 Task: Add a condition where "Priority Is not -" in unsolved tickets in your groups.
Action: Mouse moved to (260, 405)
Screenshot: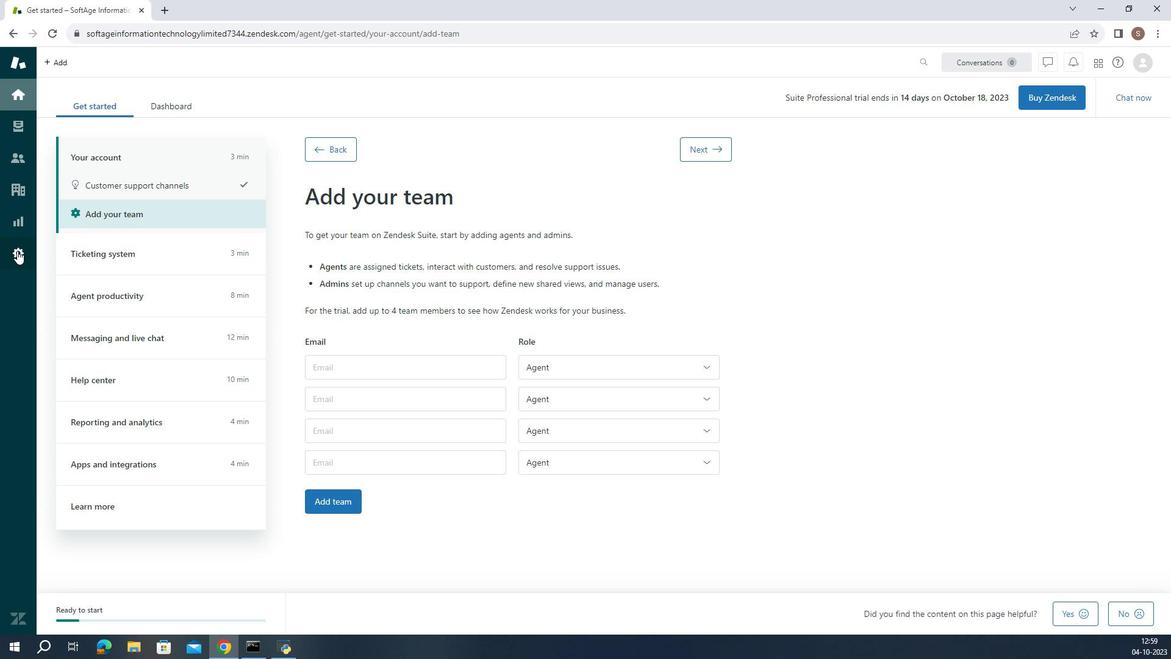 
Action: Mouse pressed left at (260, 405)
Screenshot: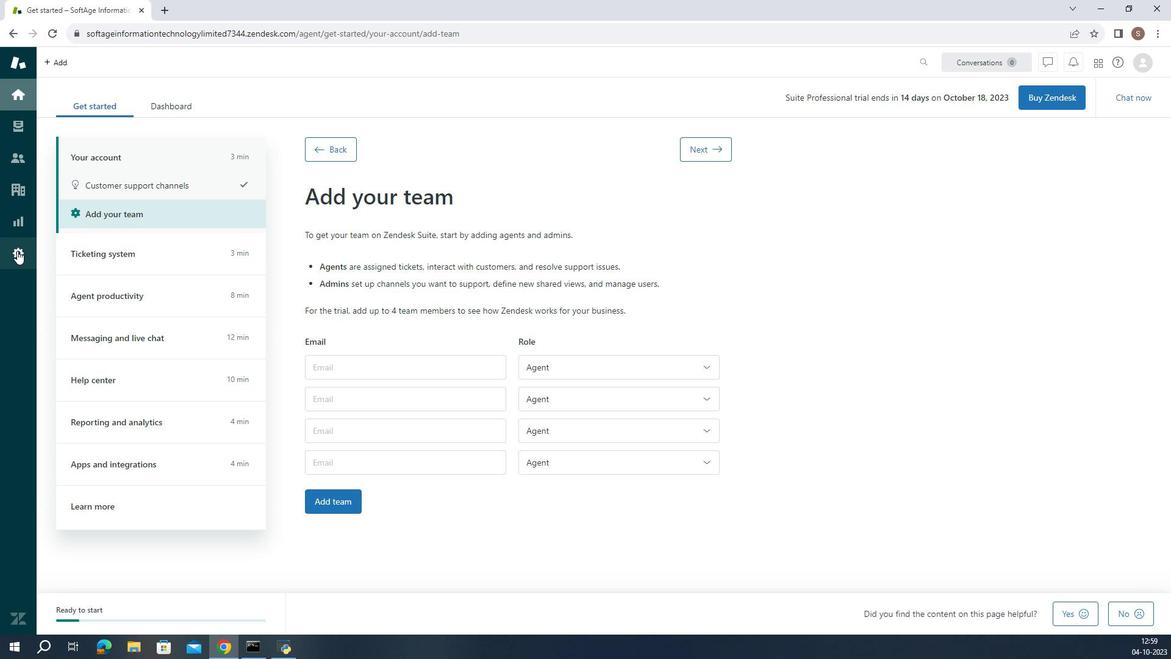 
Action: Mouse moved to (456, 469)
Screenshot: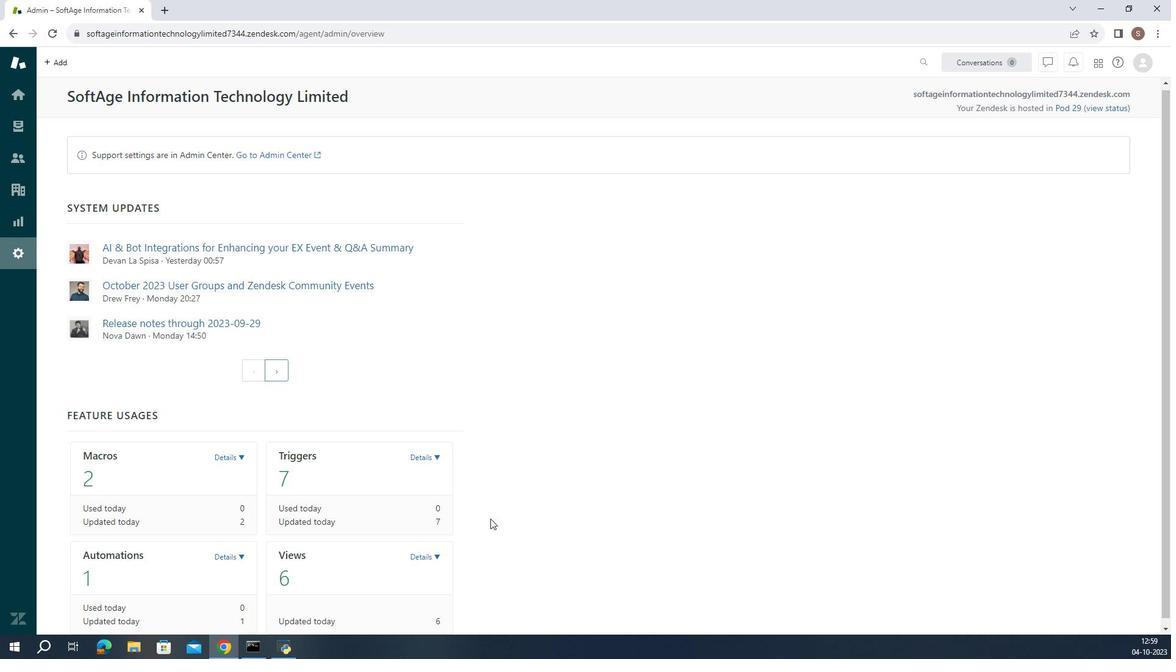 
Action: Mouse scrolled (456, 468) with delta (0, 0)
Screenshot: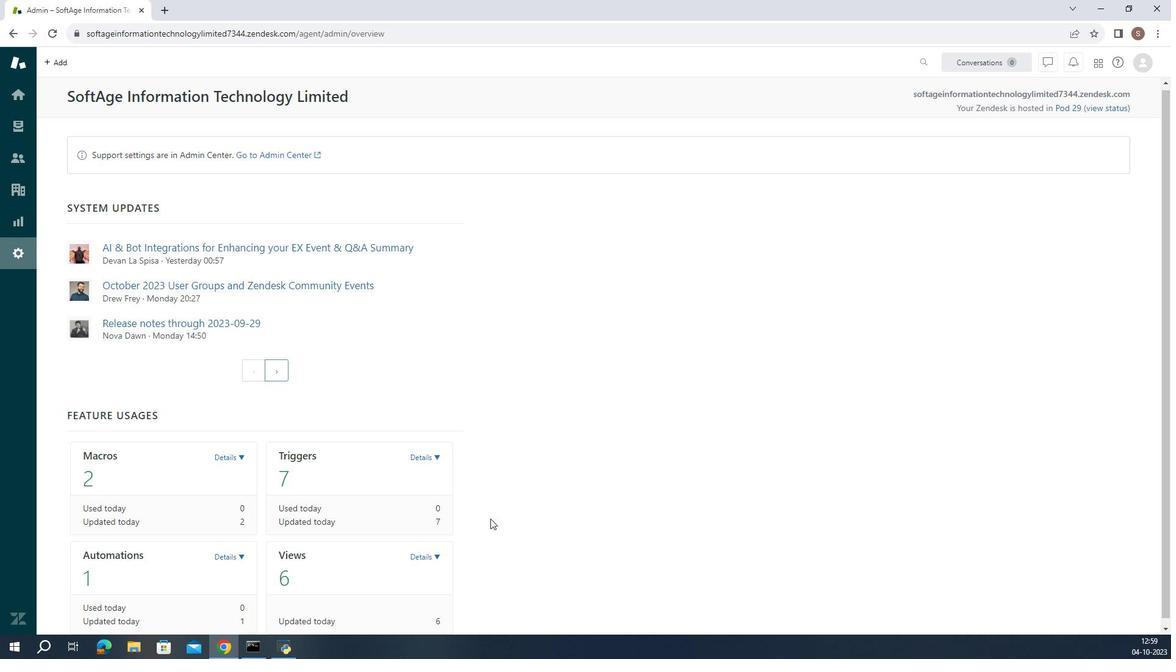 
Action: Mouse moved to (460, 469)
Screenshot: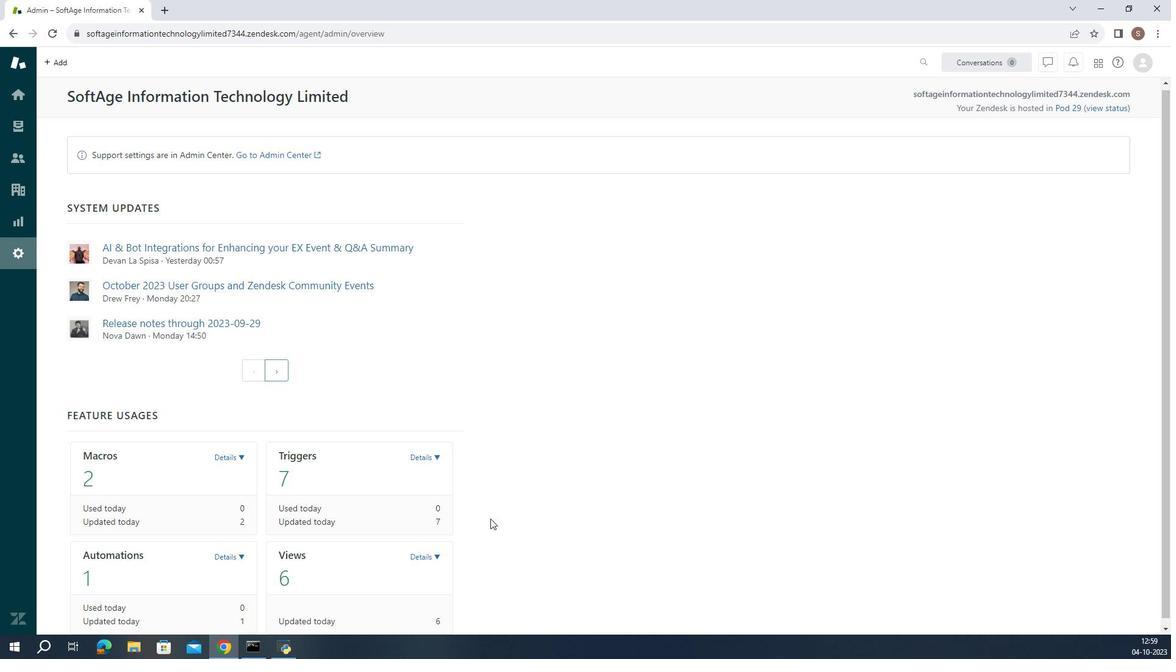 
Action: Mouse scrolled (460, 469) with delta (0, 0)
Screenshot: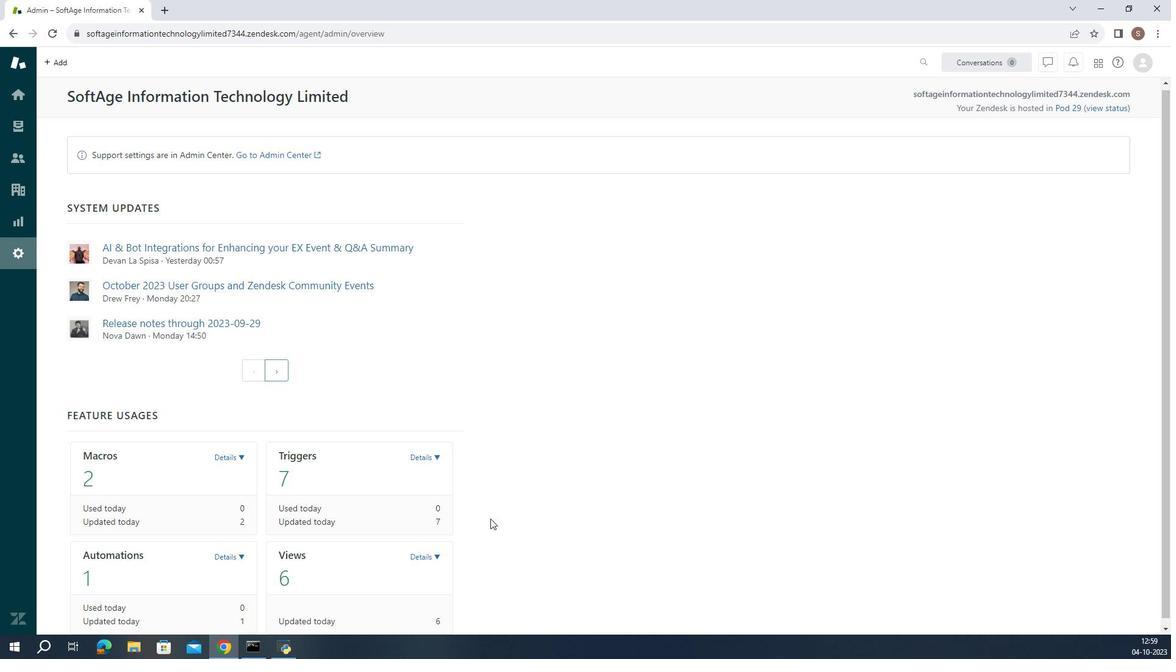 
Action: Mouse moved to (461, 470)
Screenshot: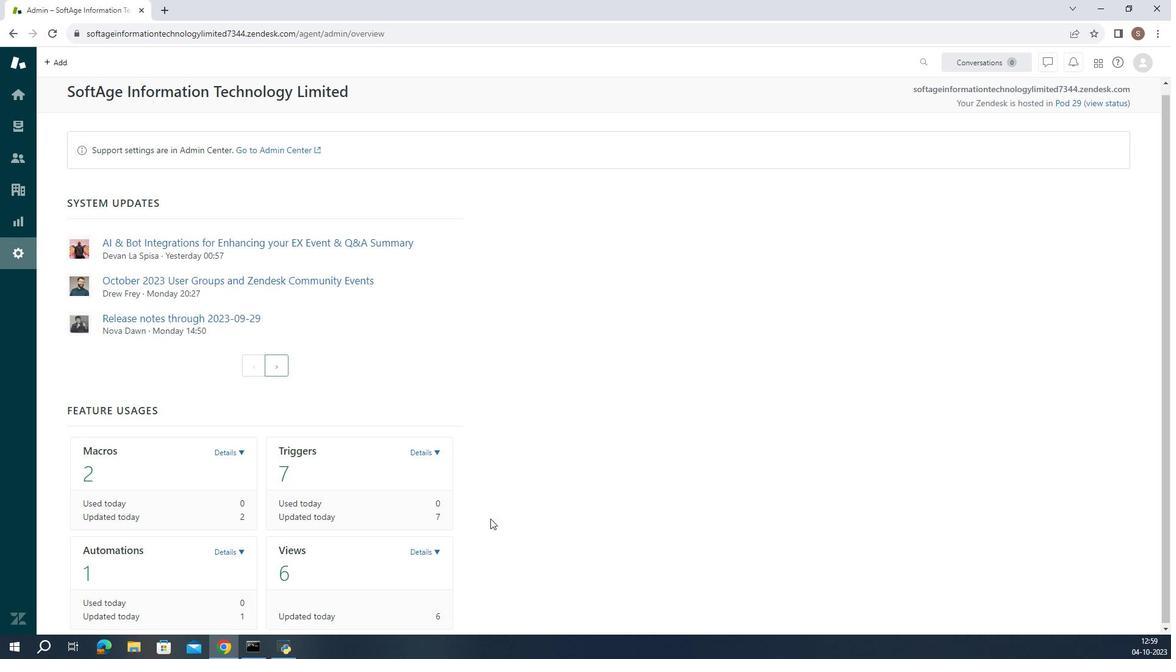 
Action: Mouse scrolled (461, 470) with delta (0, 0)
Screenshot: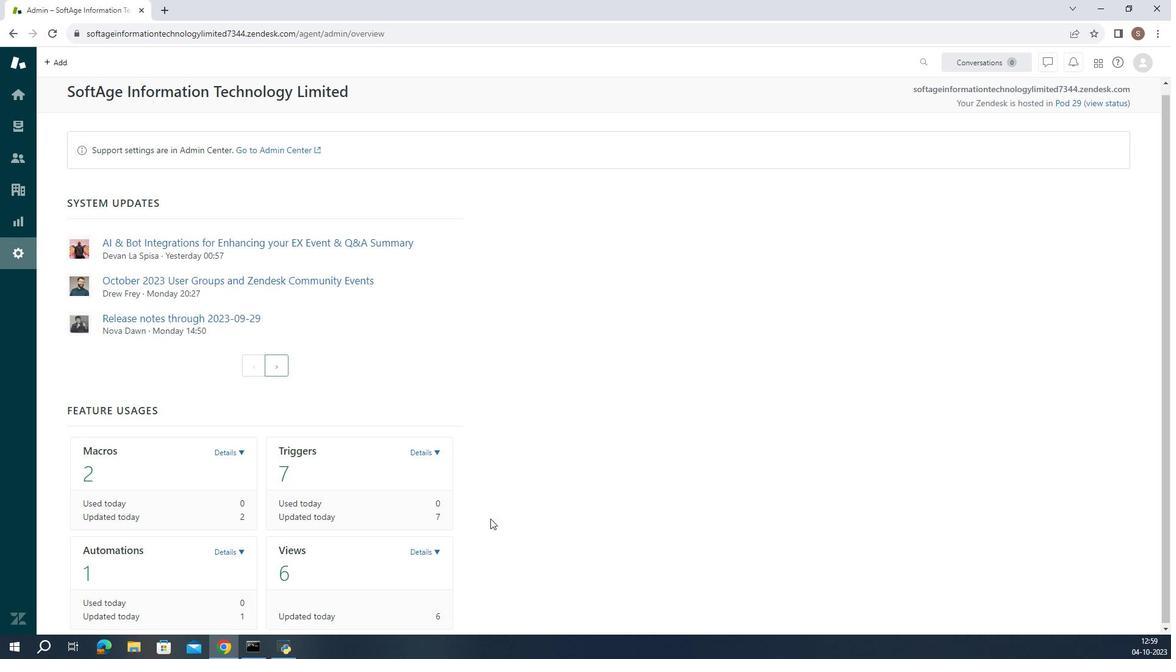 
Action: Mouse moved to (462, 470)
Screenshot: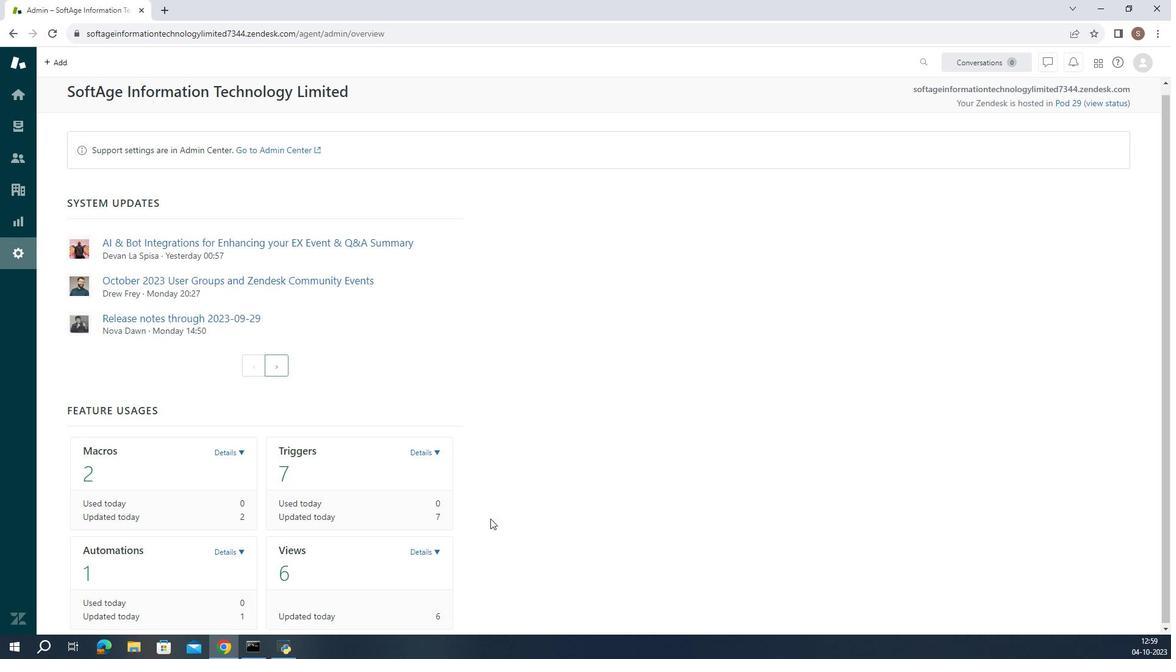
Action: Mouse scrolled (462, 470) with delta (0, 0)
Screenshot: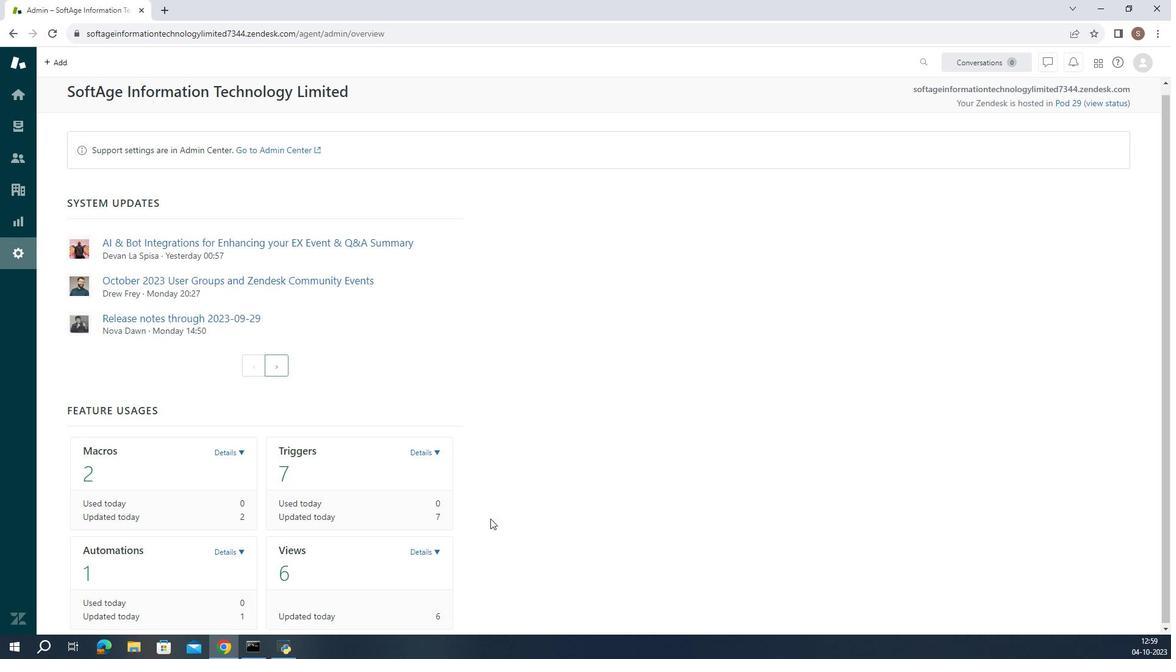 
Action: Mouse scrolled (462, 470) with delta (0, 0)
Screenshot: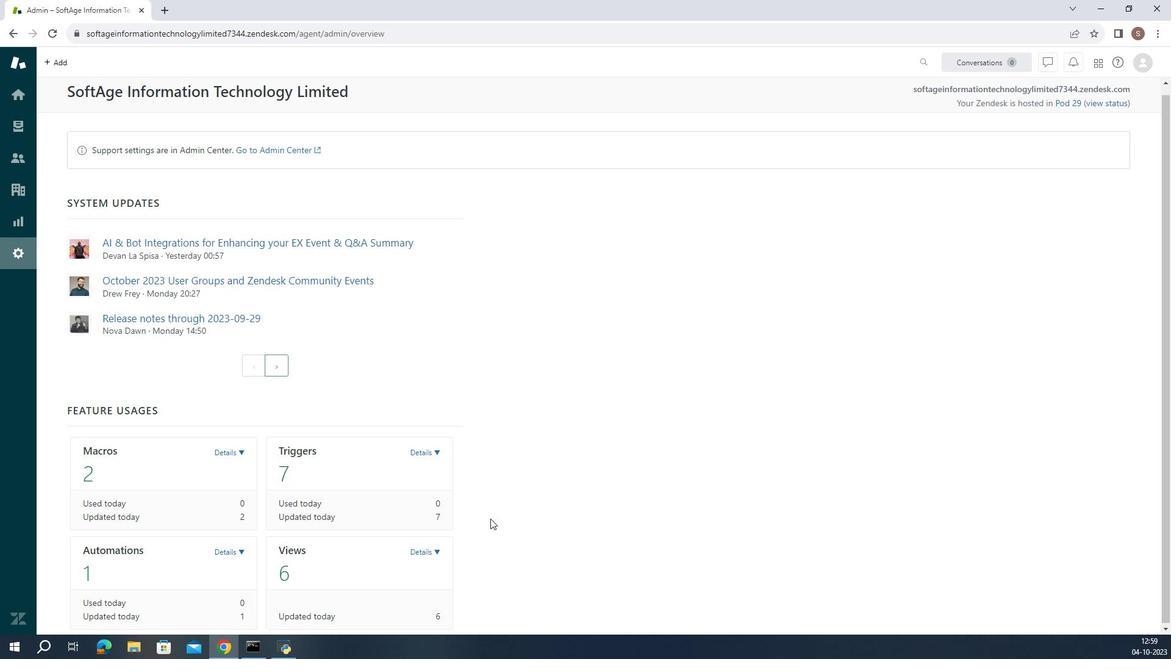
Action: Mouse moved to (431, 477)
Screenshot: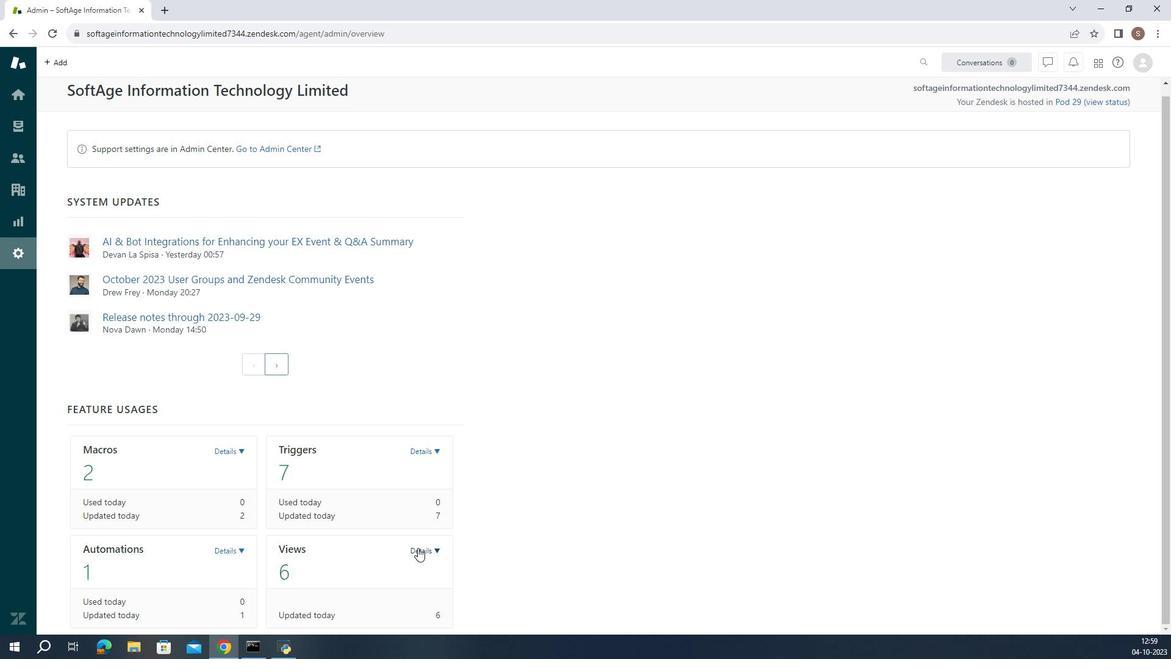 
Action: Mouse pressed left at (431, 477)
Screenshot: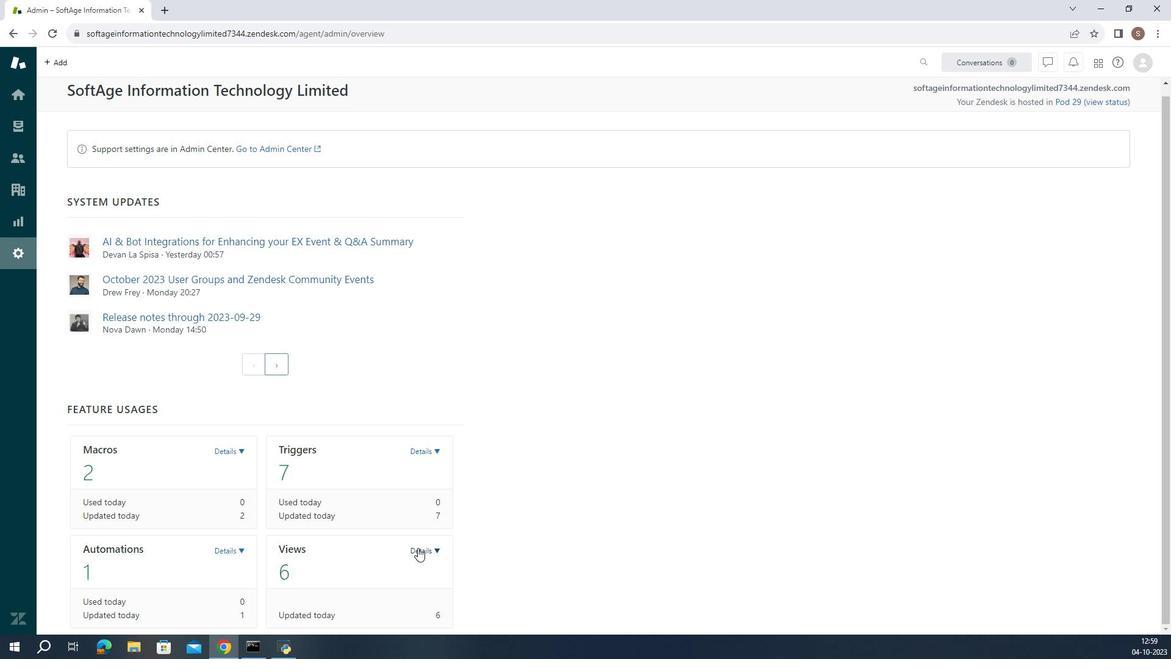 
Action: Mouse moved to (431, 477)
Screenshot: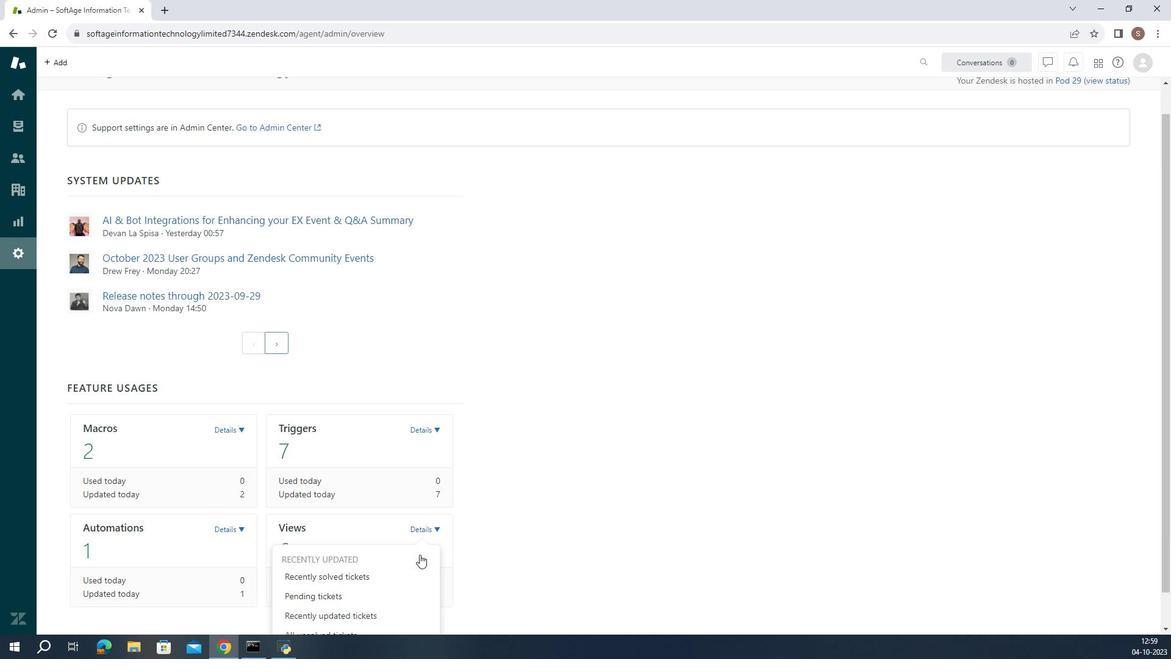 
Action: Mouse scrolled (431, 477) with delta (0, 0)
Screenshot: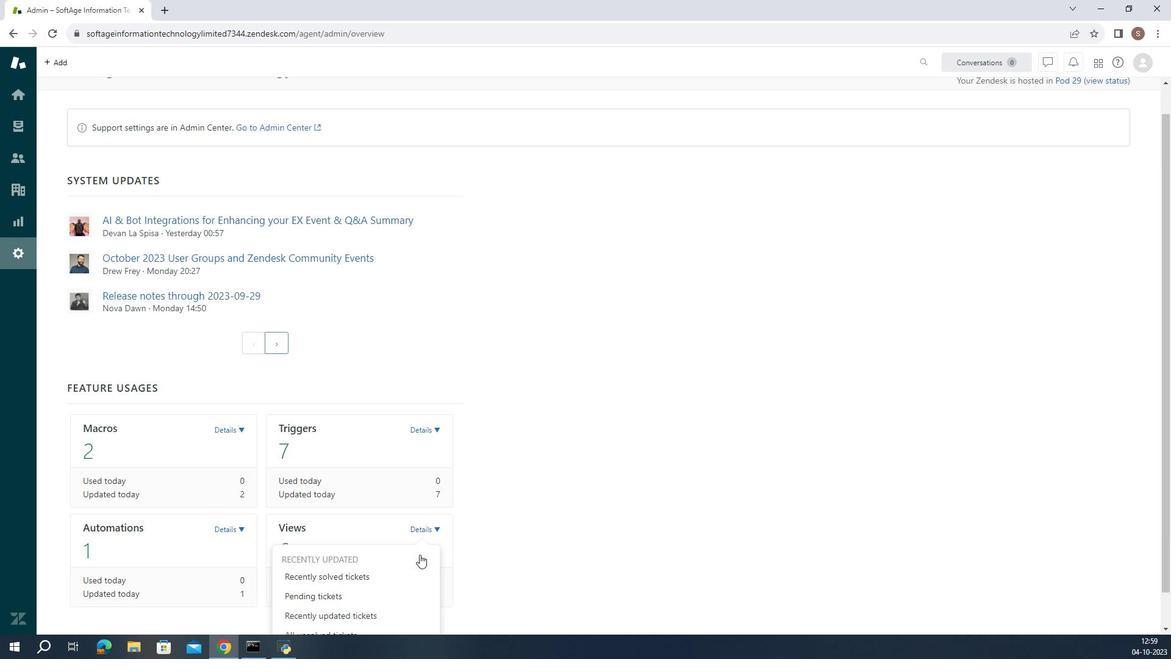 
Action: Mouse moved to (431, 478)
Screenshot: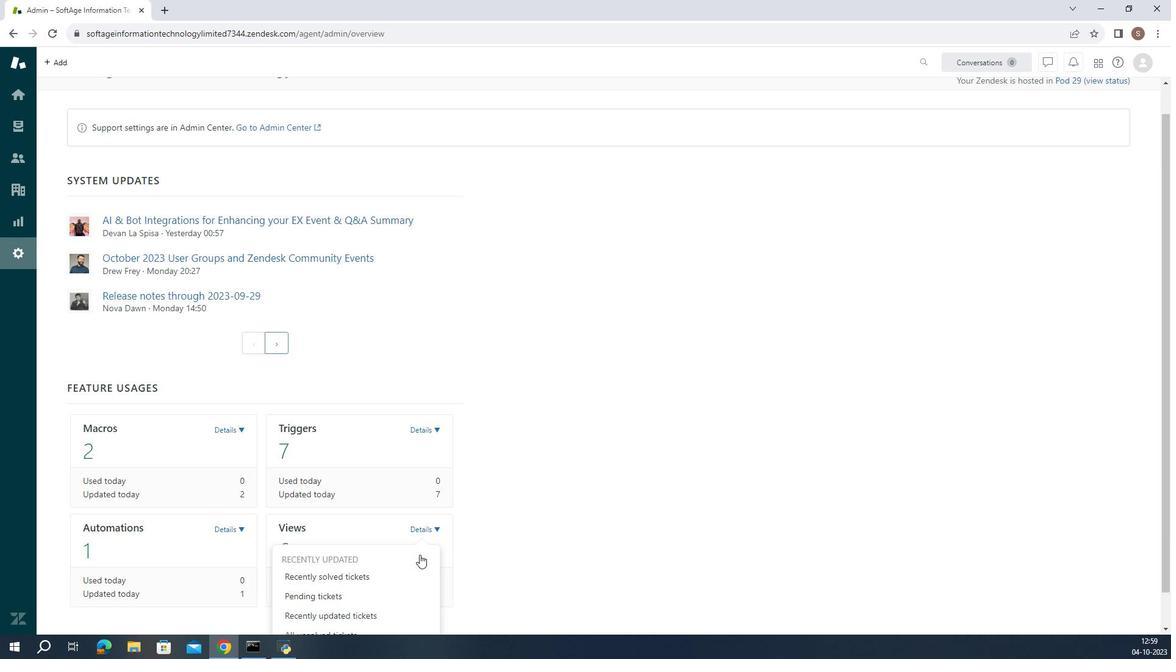 
Action: Mouse scrolled (431, 477) with delta (0, 0)
Screenshot: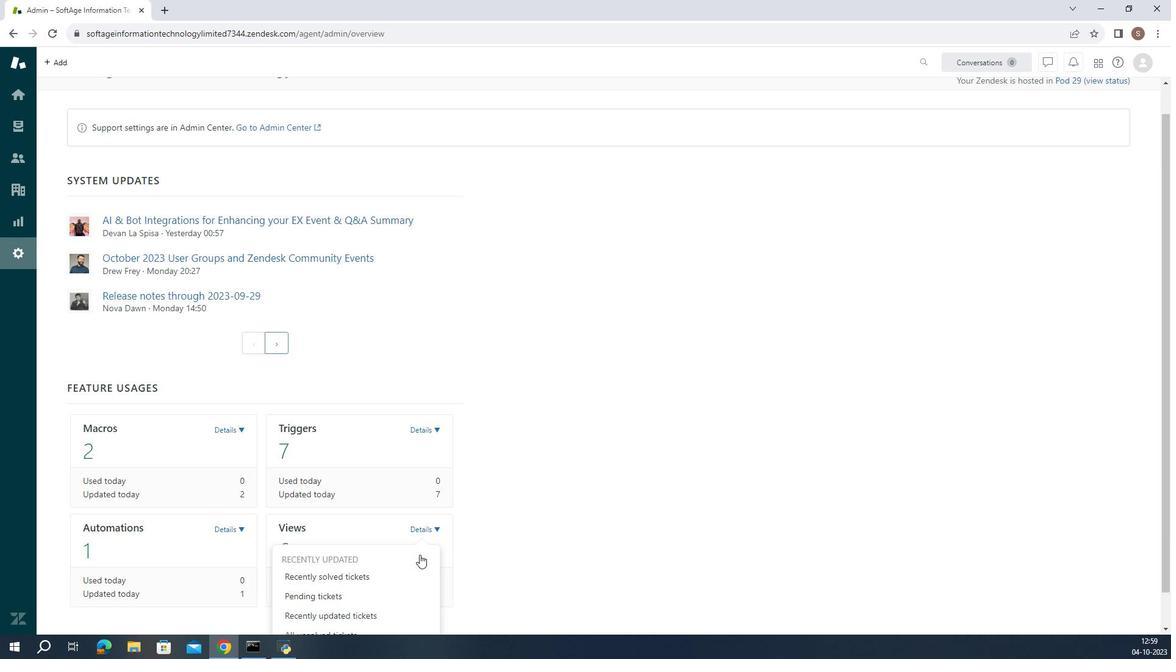 
Action: Mouse moved to (431, 478)
Screenshot: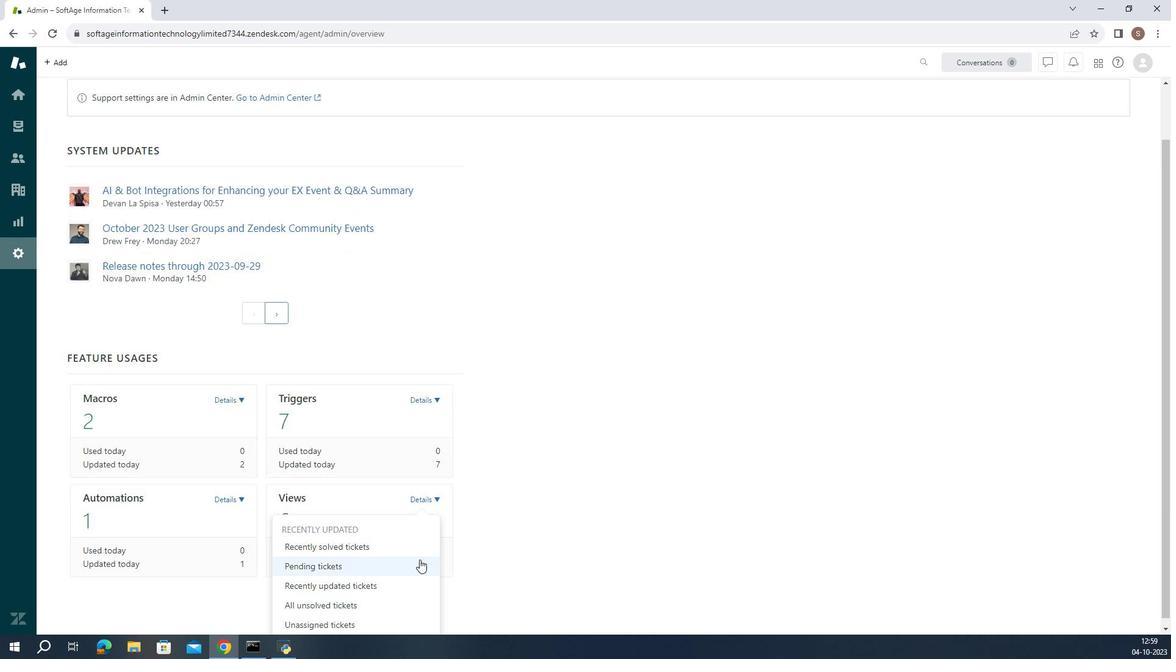 
Action: Mouse scrolled (431, 478) with delta (0, 0)
Screenshot: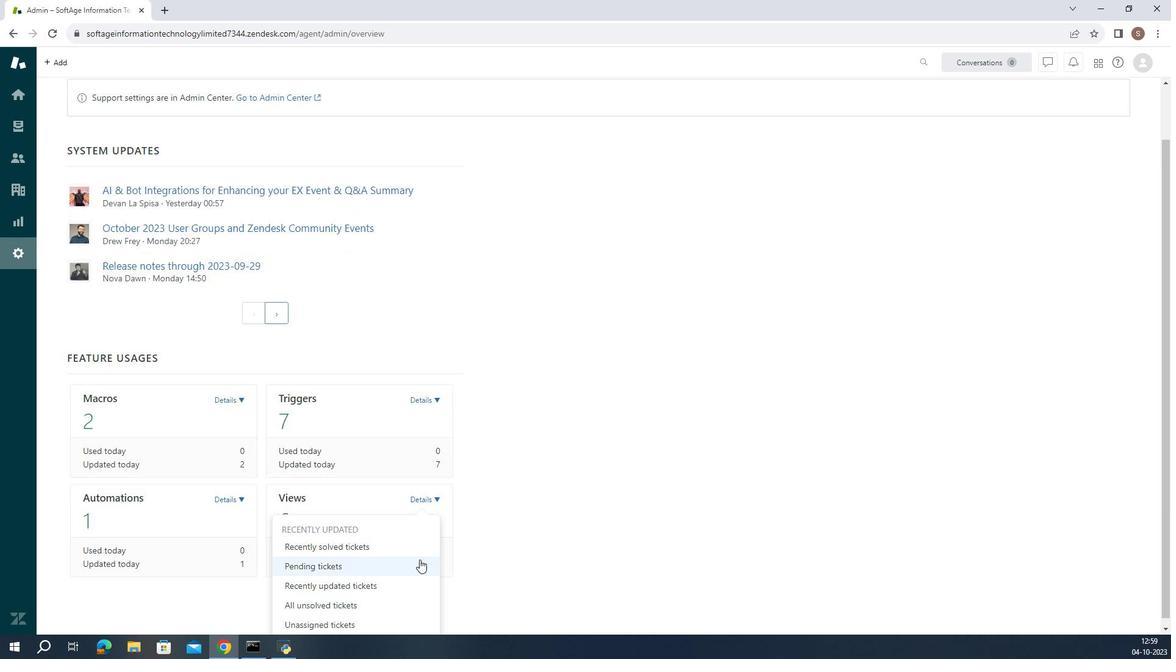 
Action: Mouse moved to (432, 479)
Screenshot: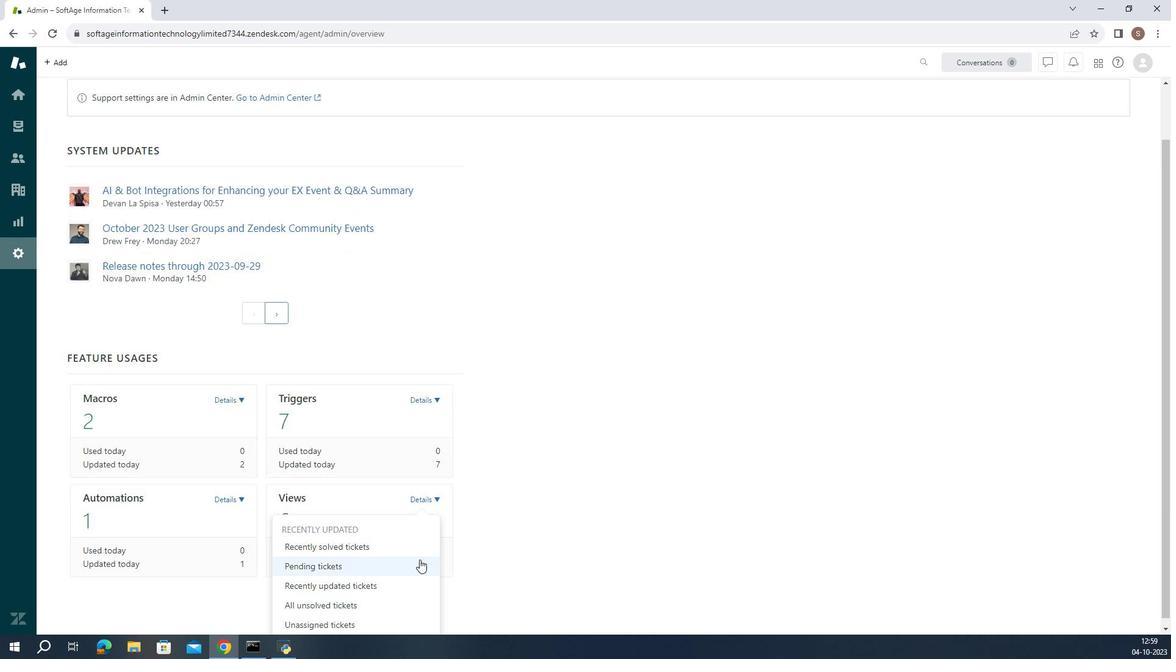 
Action: Mouse scrolled (432, 478) with delta (0, 0)
Screenshot: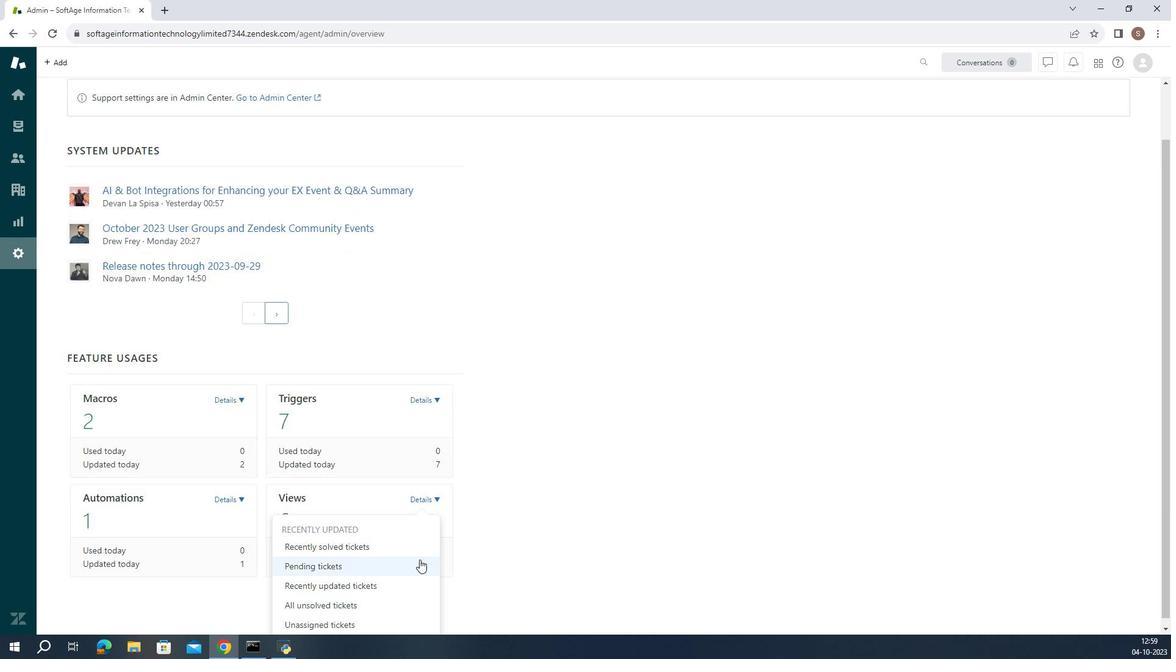 
Action: Mouse moved to (432, 479)
Screenshot: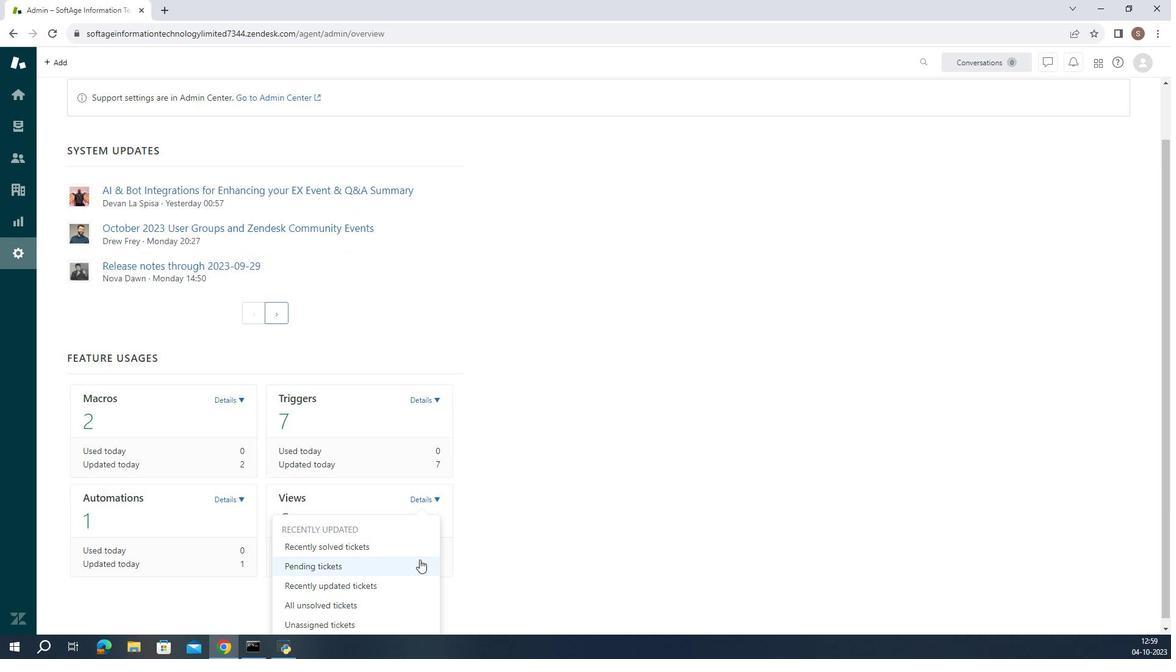 
Action: Mouse scrolled (432, 479) with delta (0, 0)
Screenshot: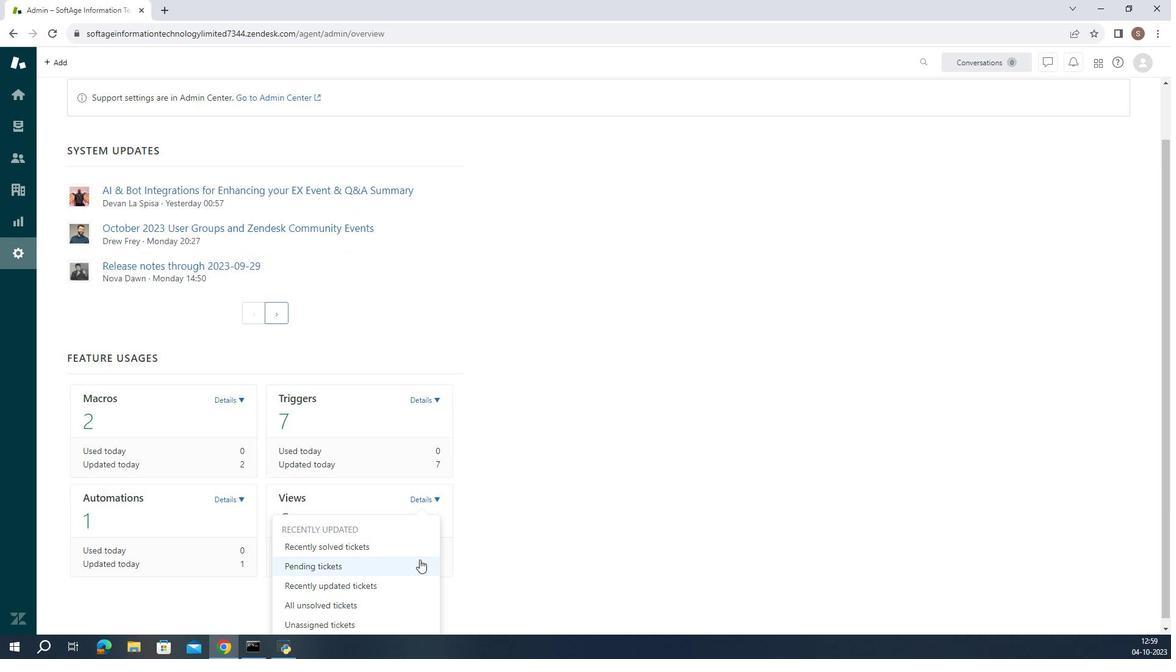 
Action: Mouse moved to (403, 489)
Screenshot: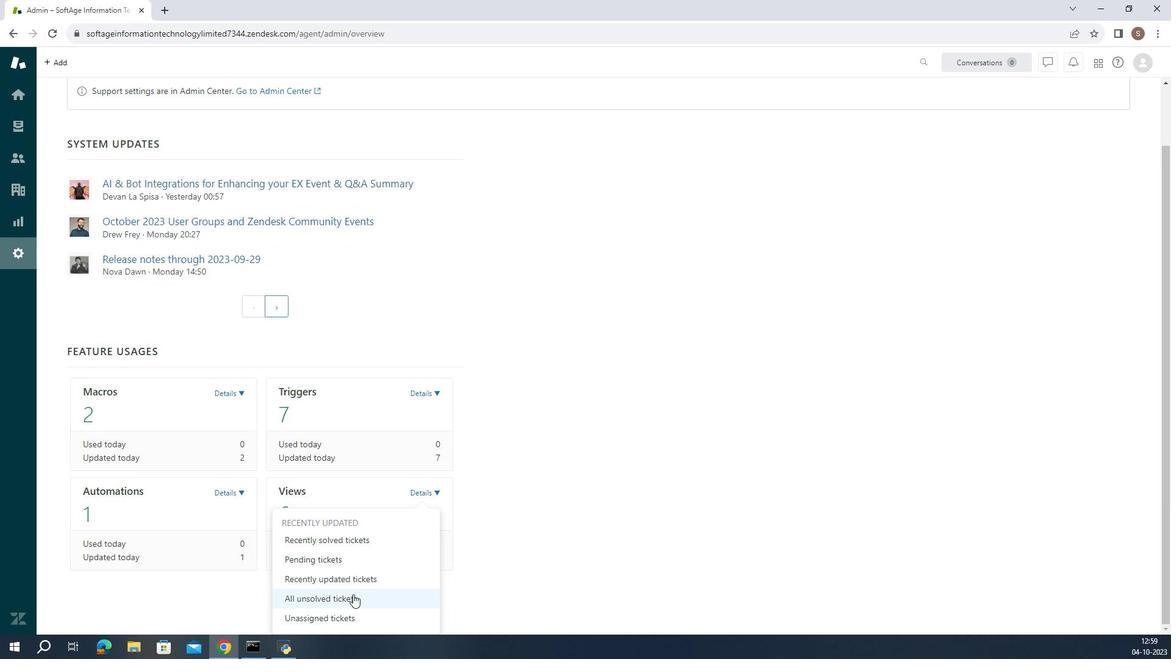 
Action: Mouse pressed left at (403, 489)
Screenshot: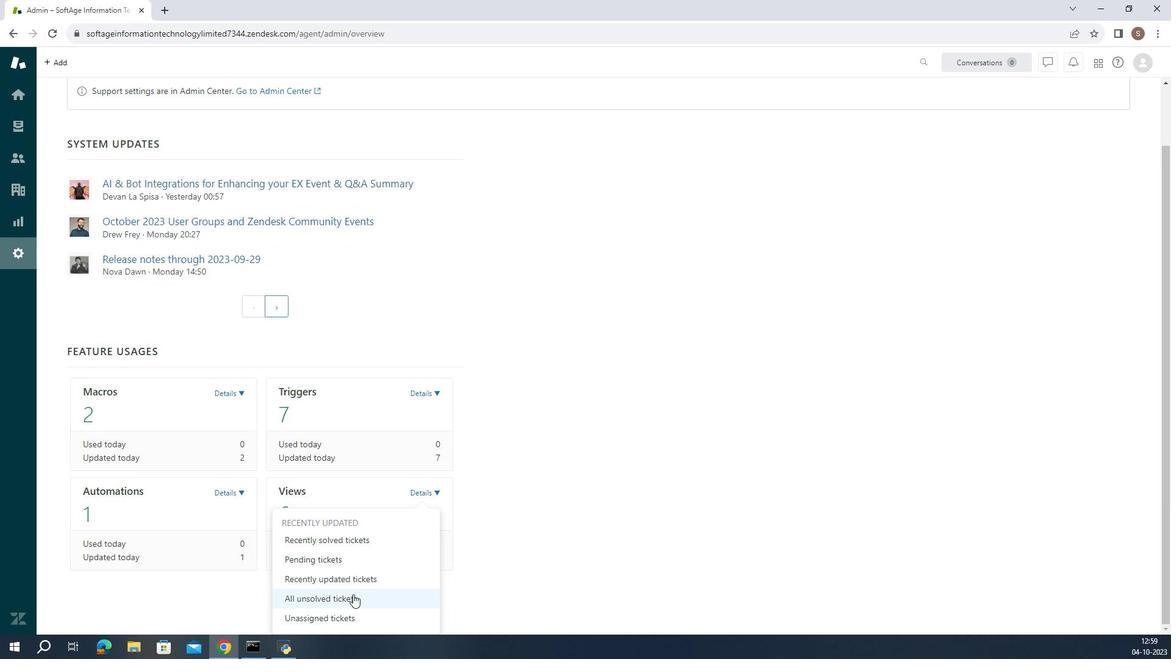 
Action: Mouse moved to (325, 443)
Screenshot: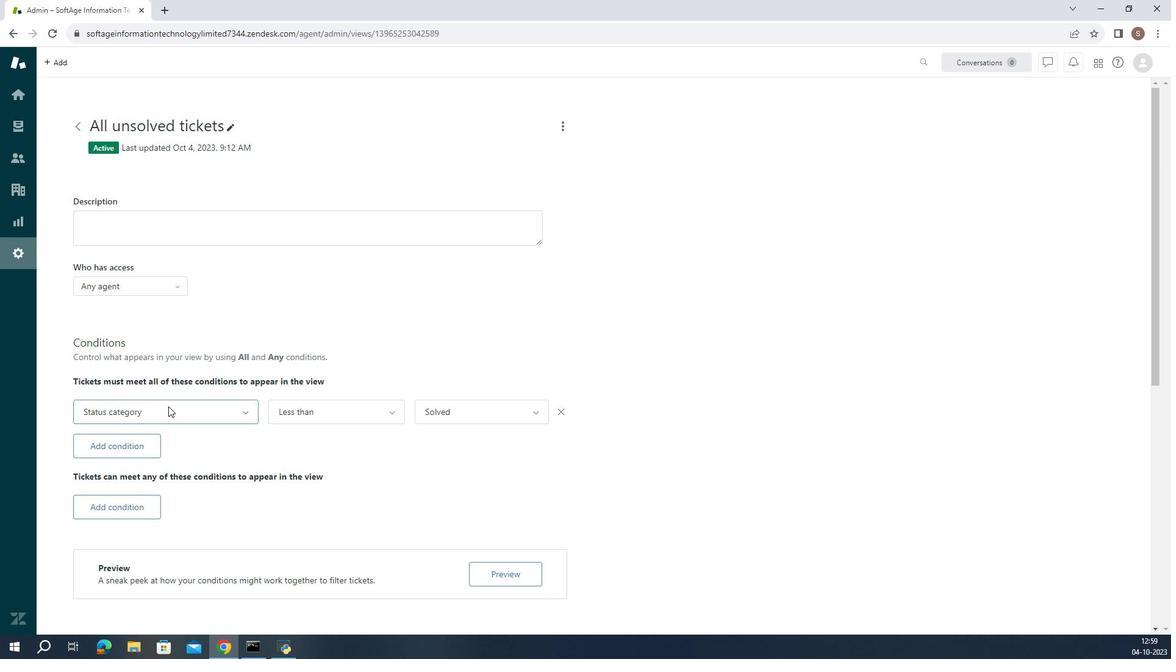 
Action: Mouse pressed left at (325, 443)
Screenshot: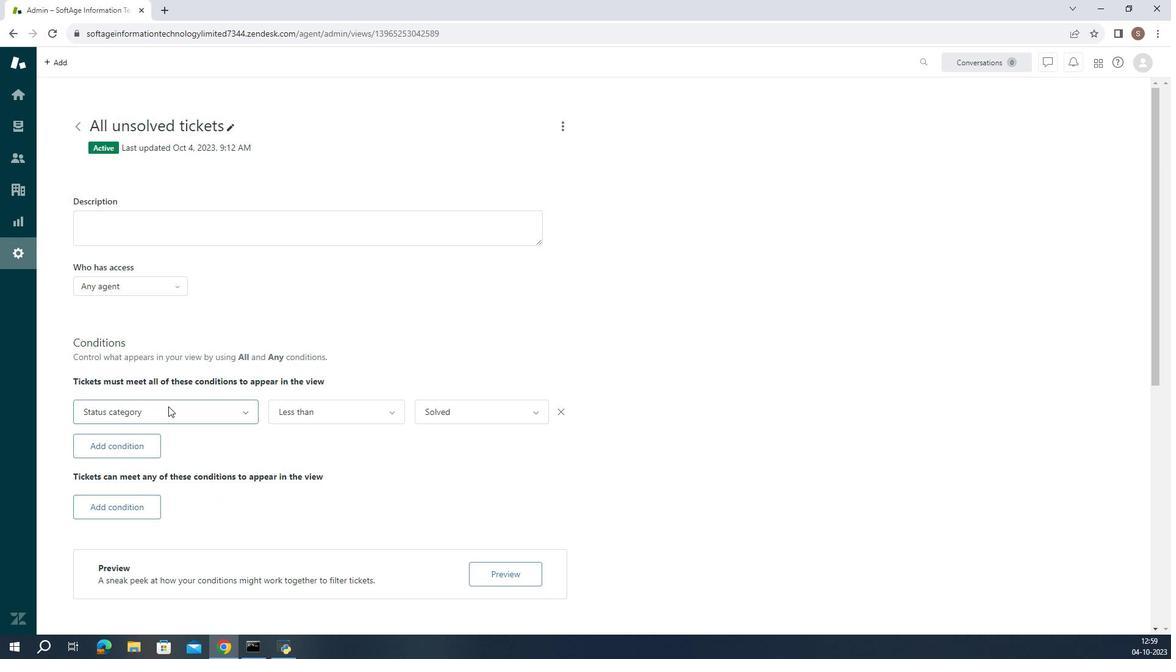 
Action: Mouse moved to (313, 415)
Screenshot: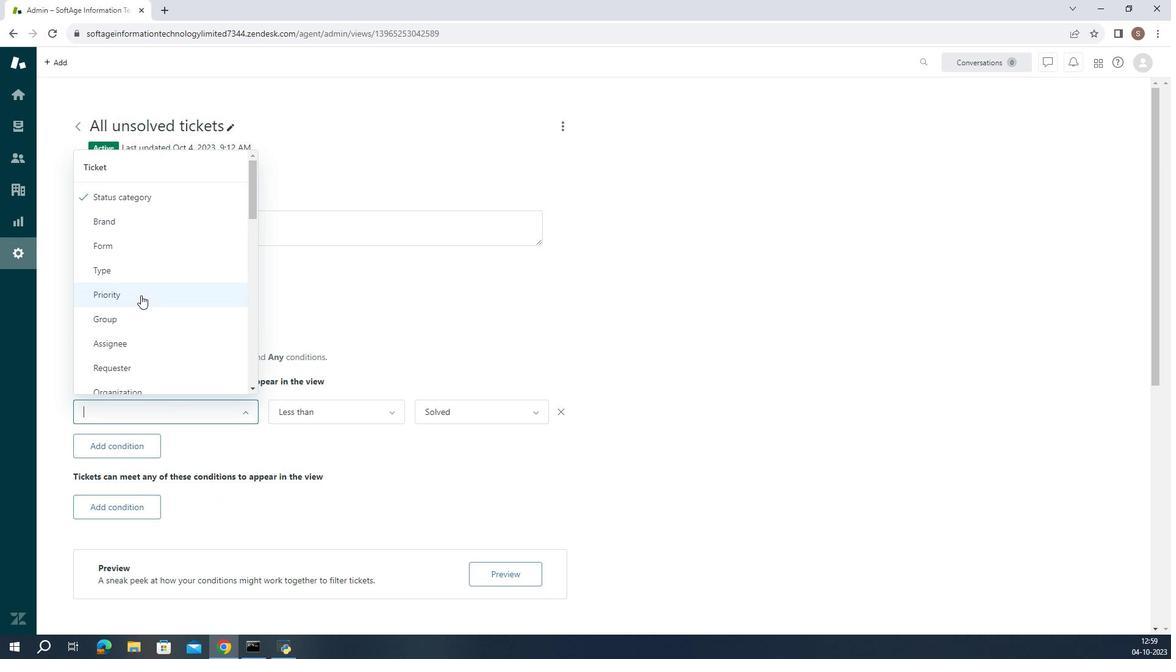 
Action: Mouse pressed left at (313, 415)
Screenshot: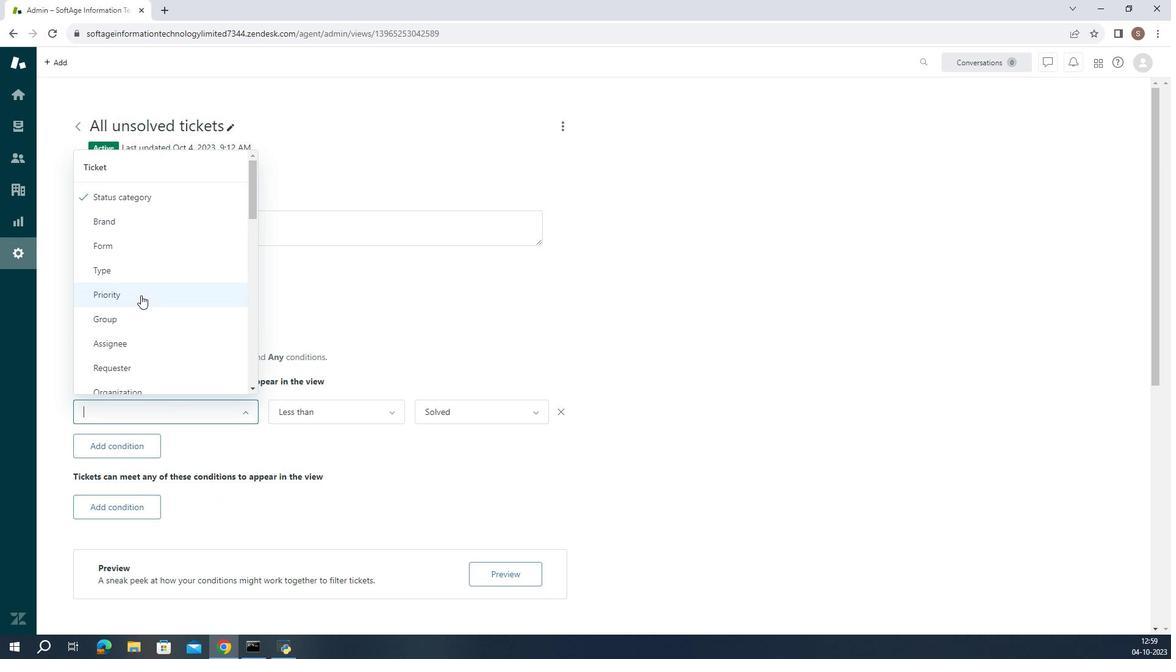 
Action: Mouse moved to (400, 444)
Screenshot: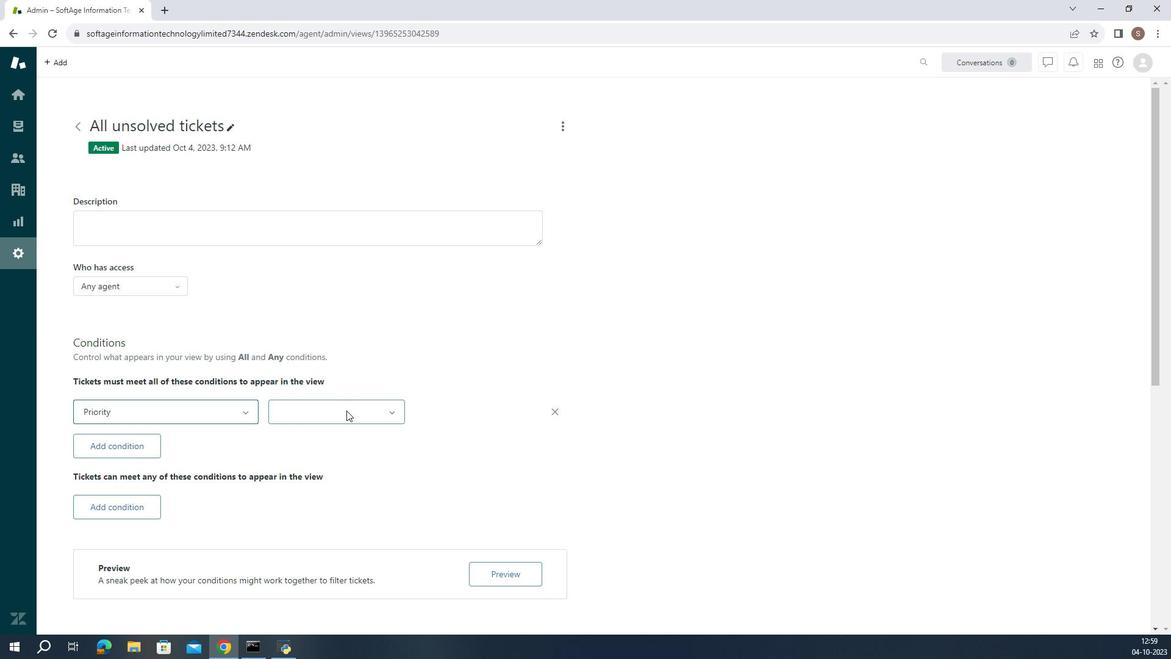 
Action: Mouse pressed left at (400, 444)
Screenshot: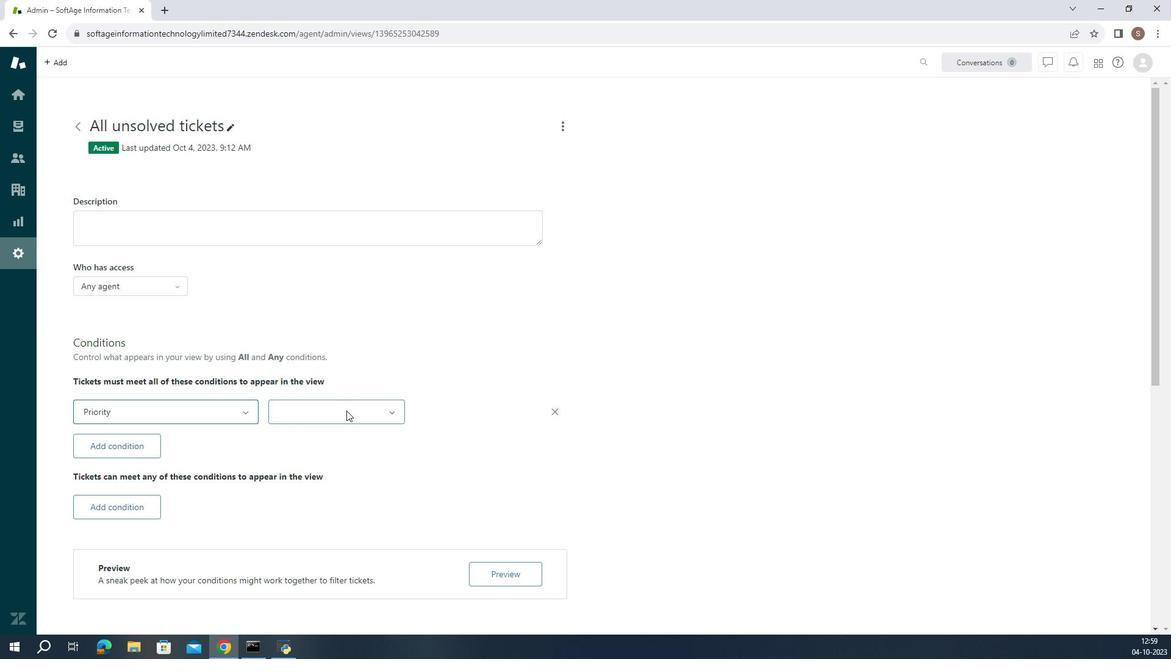 
Action: Mouse moved to (394, 457)
Screenshot: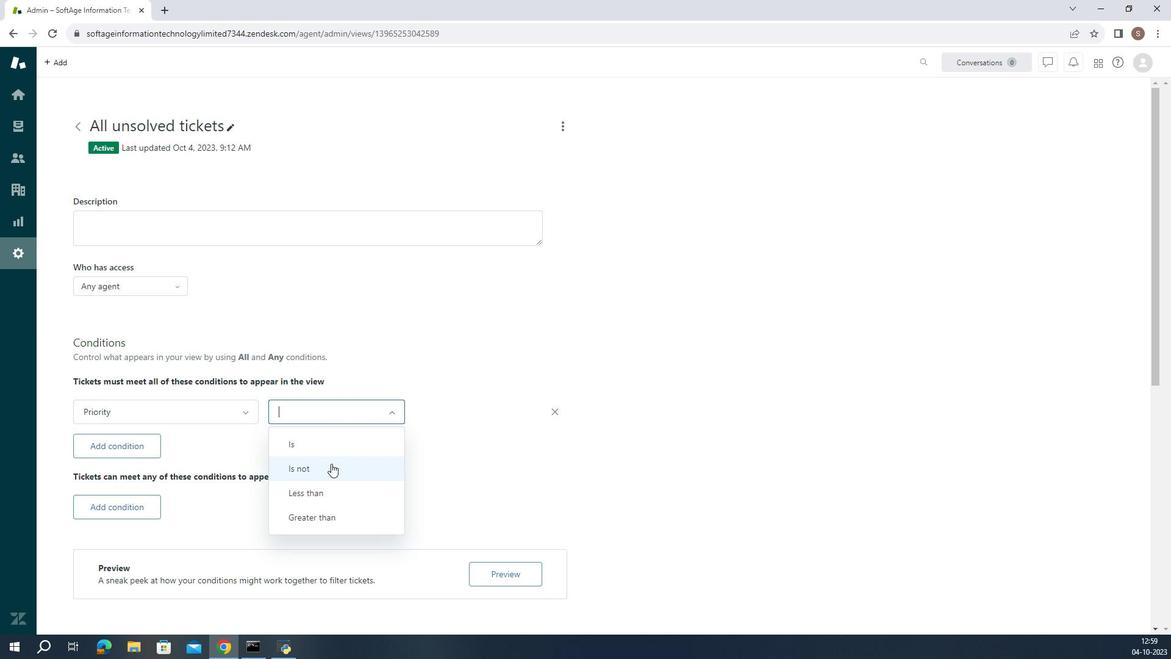 
Action: Mouse pressed left at (394, 457)
Screenshot: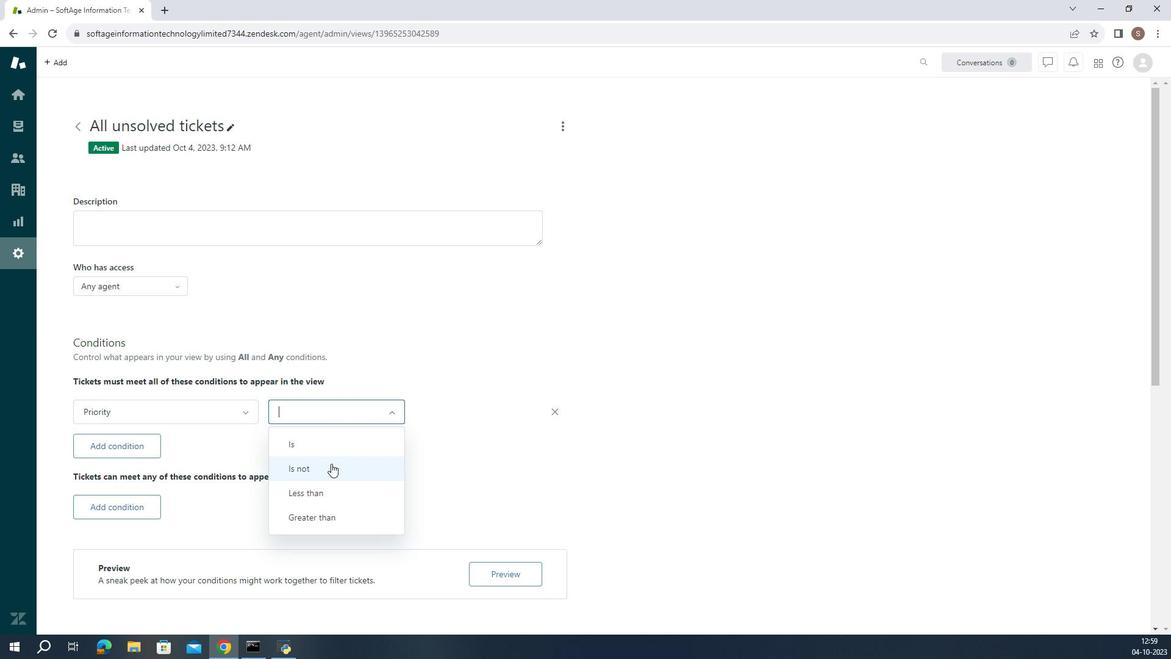 
Action: Mouse moved to (444, 443)
Screenshot: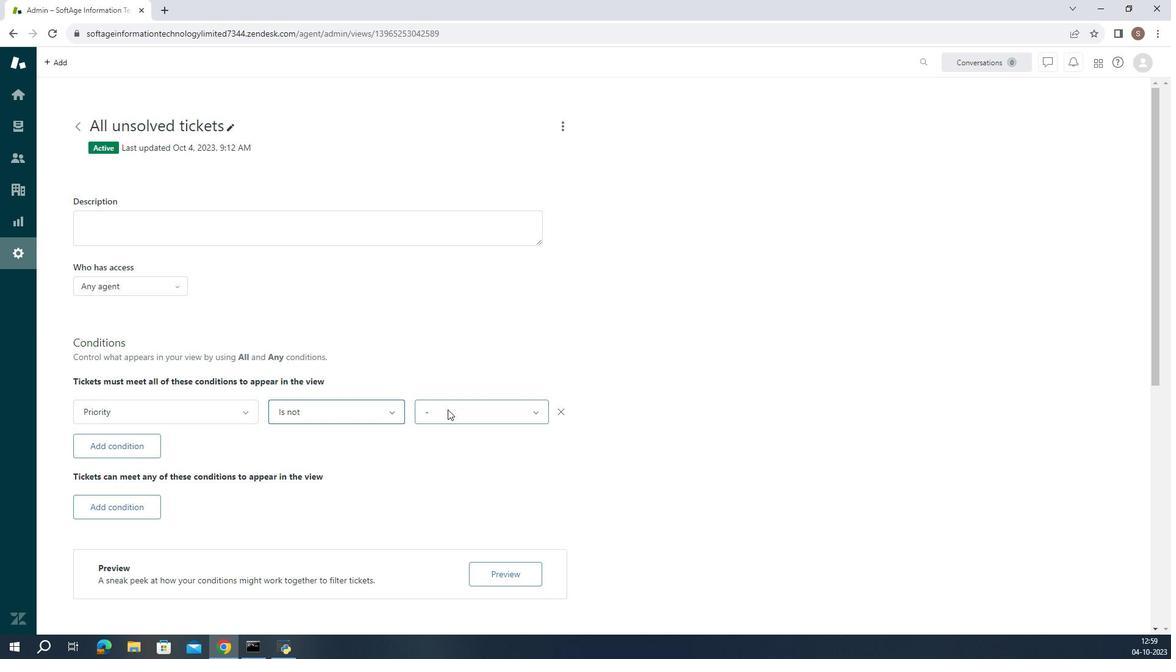 
Action: Mouse pressed left at (444, 443)
Screenshot: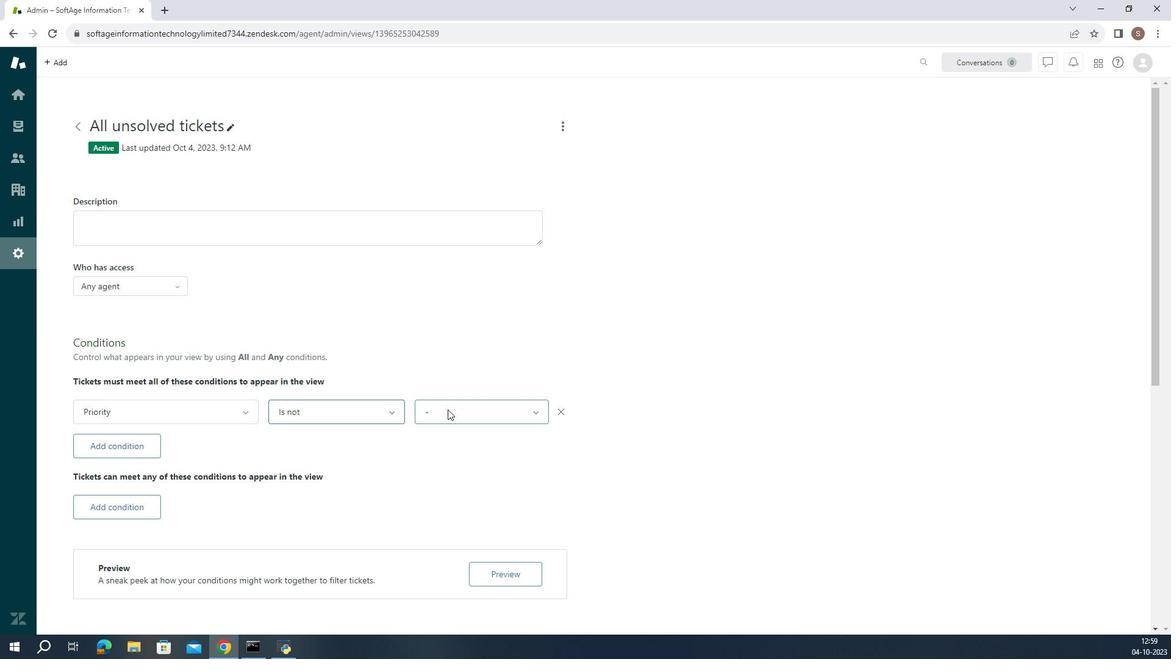 
Action: Mouse moved to (441, 452)
Screenshot: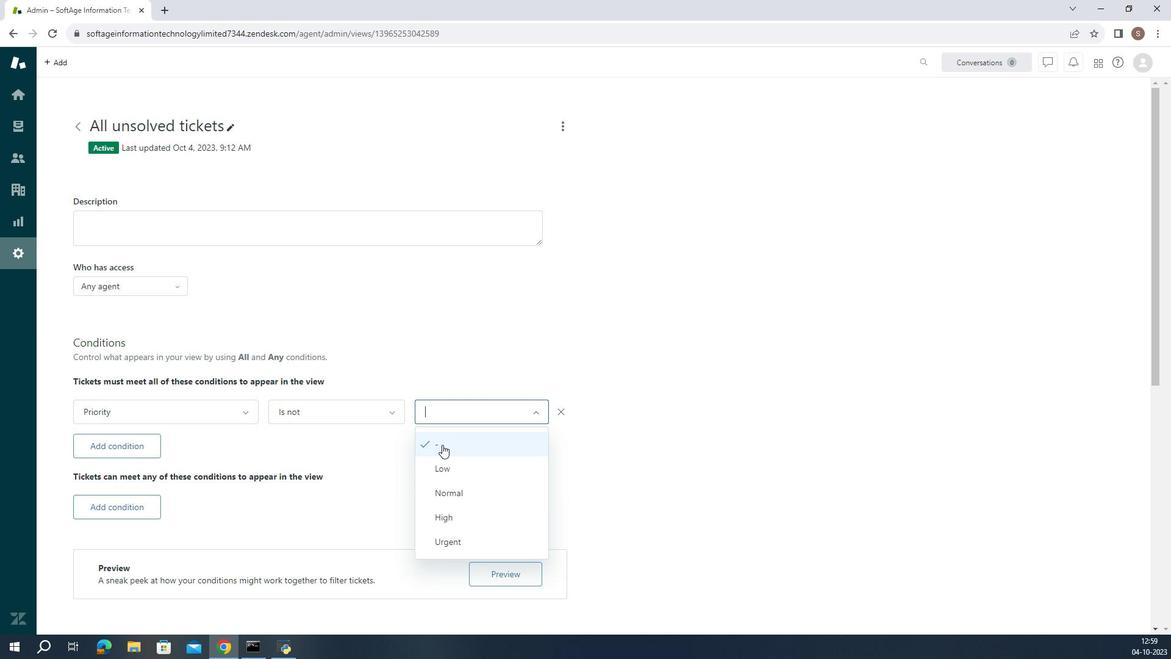 
Action: Mouse pressed left at (441, 452)
Screenshot: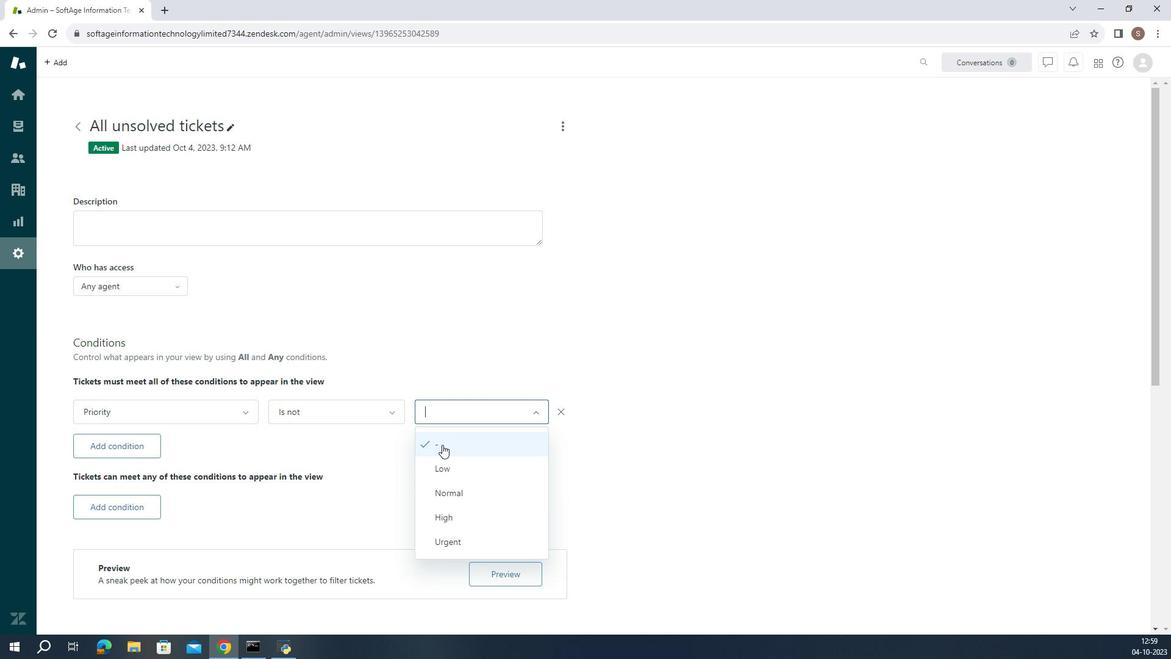 
Action: Mouse moved to (463, 452)
Screenshot: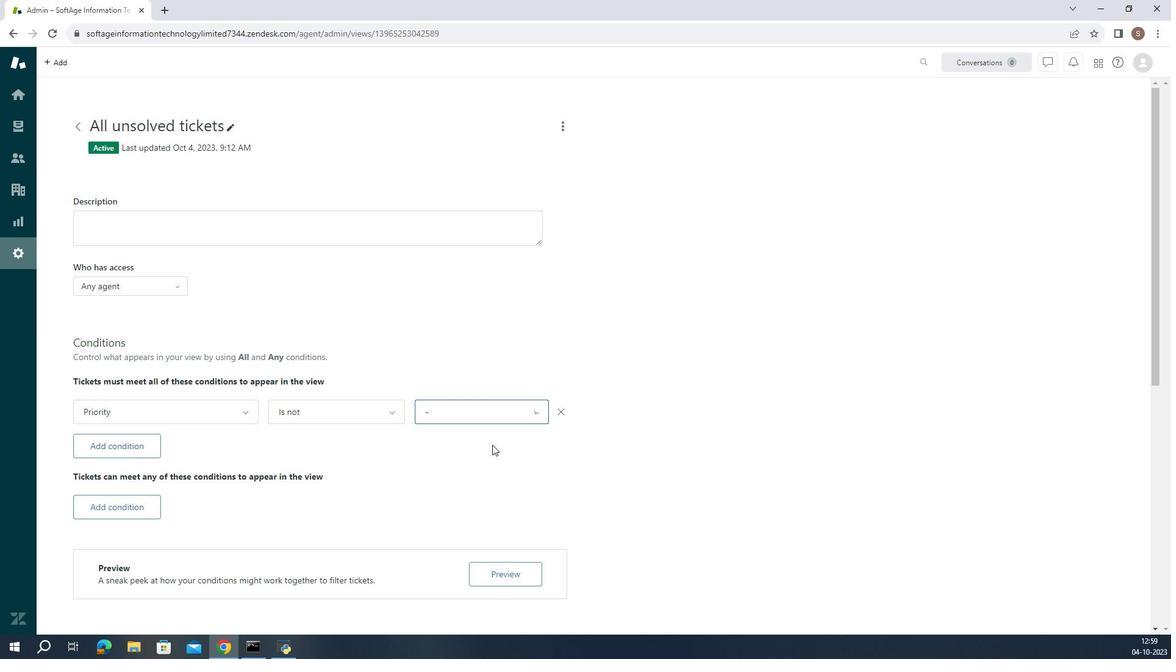 
Action: Mouse pressed left at (463, 452)
Screenshot: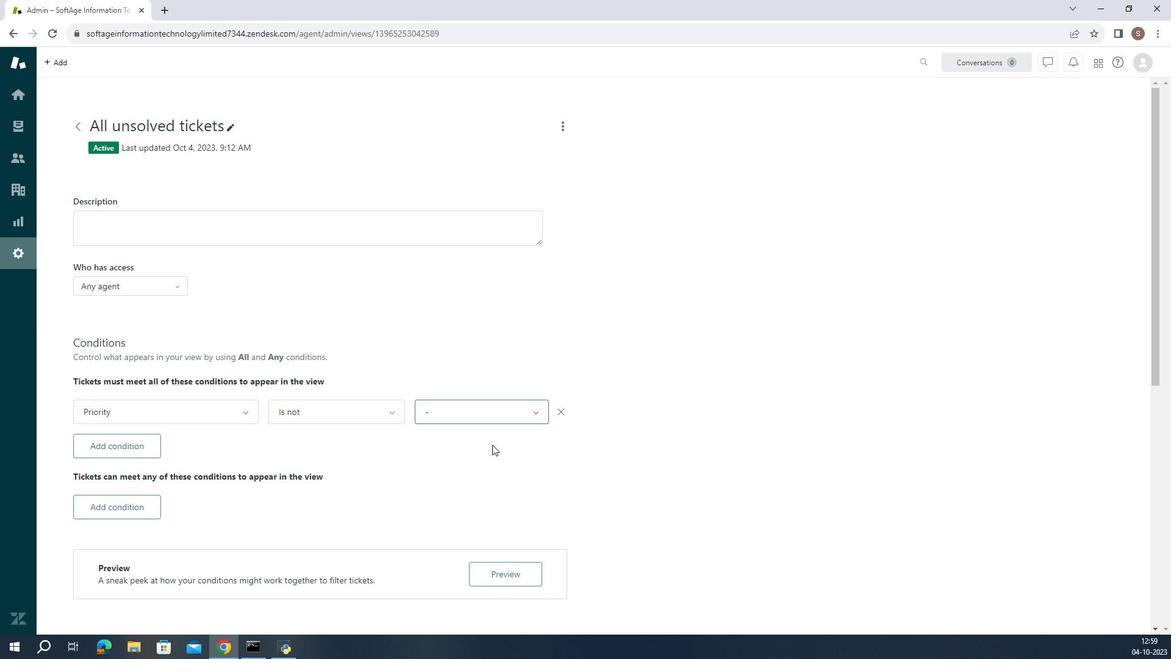 
